 Task: Create a task  Error when trying to import/export data , assign it to team member softage.10@softage.net in the project ZirconTech and update the status of the task to  Off Track , set the priority of the task to Medium.
Action: Mouse moved to (53, 306)
Screenshot: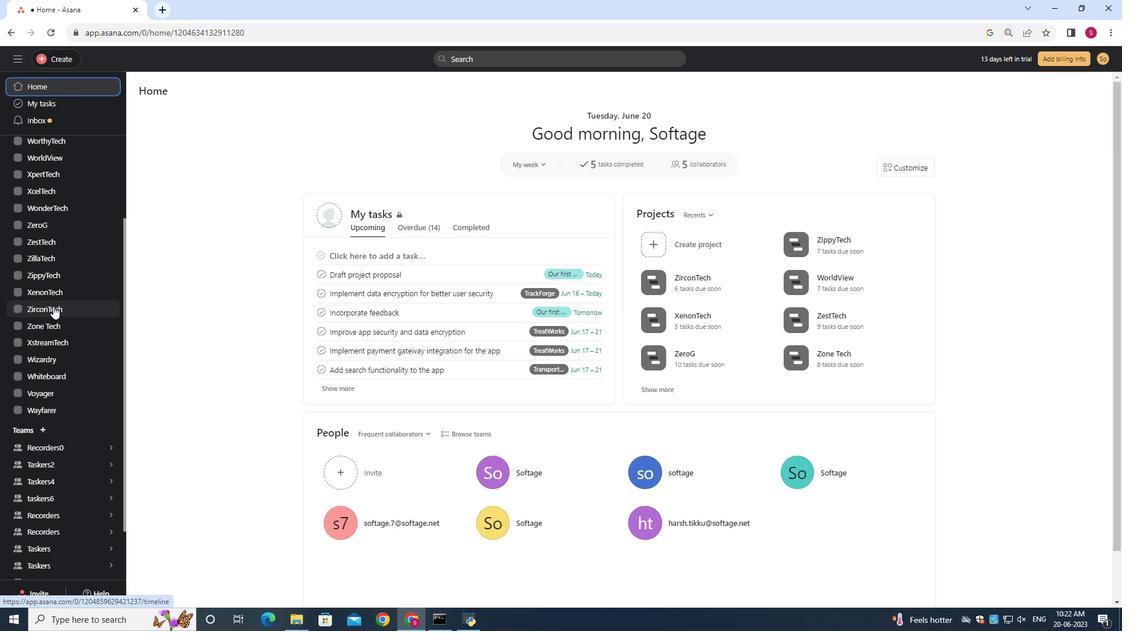 
Action: Mouse pressed left at (53, 306)
Screenshot: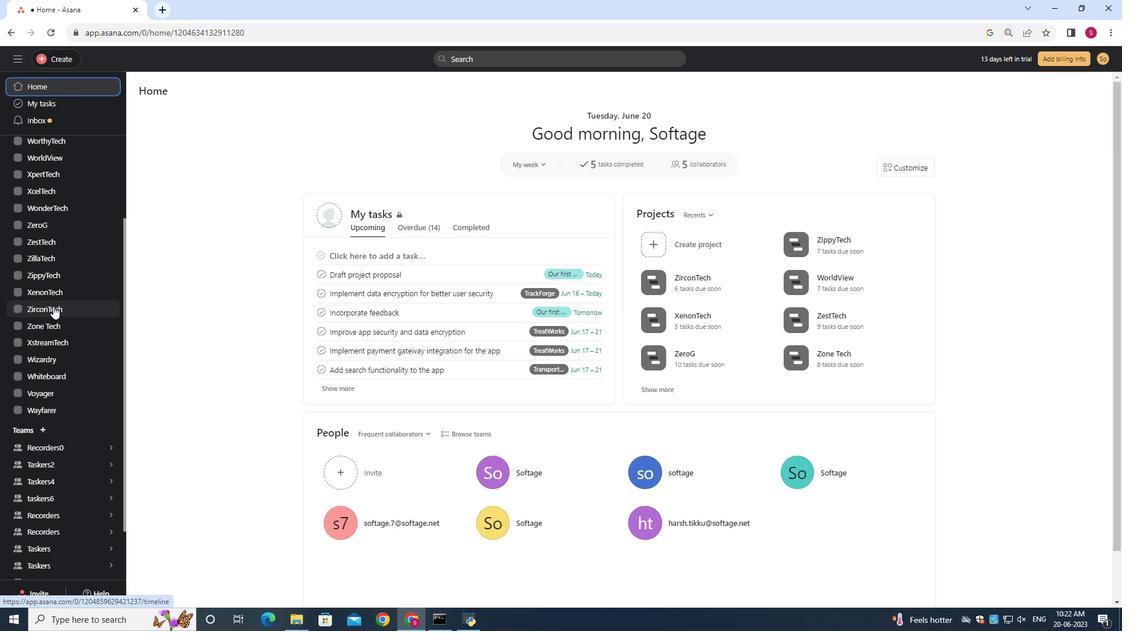 
Action: Mouse moved to (158, 141)
Screenshot: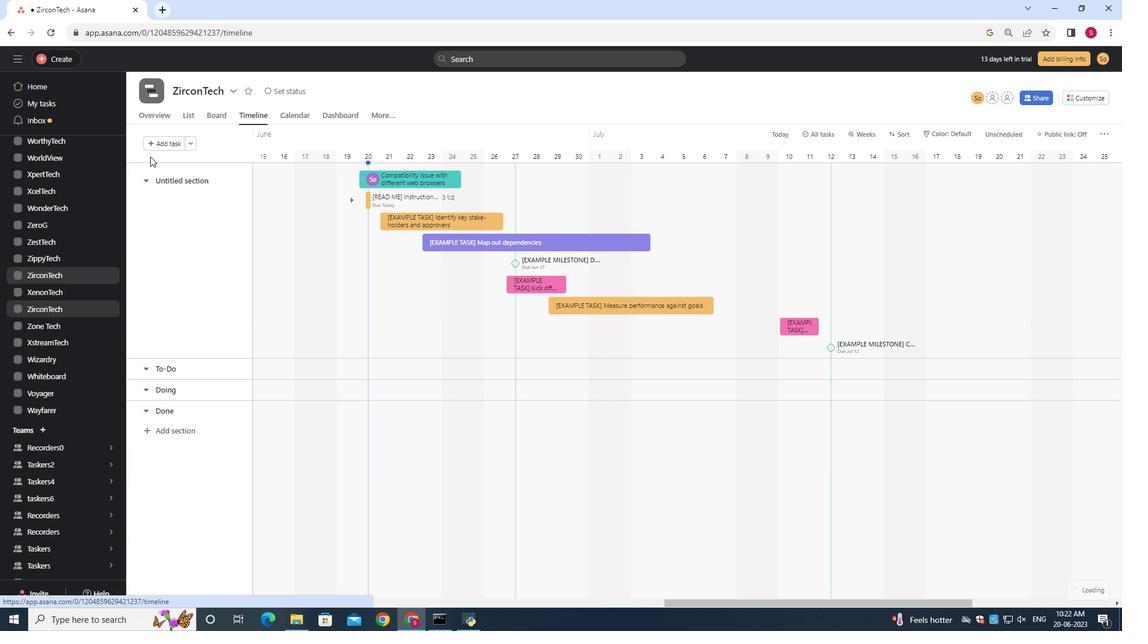 
Action: Mouse pressed left at (158, 141)
Screenshot: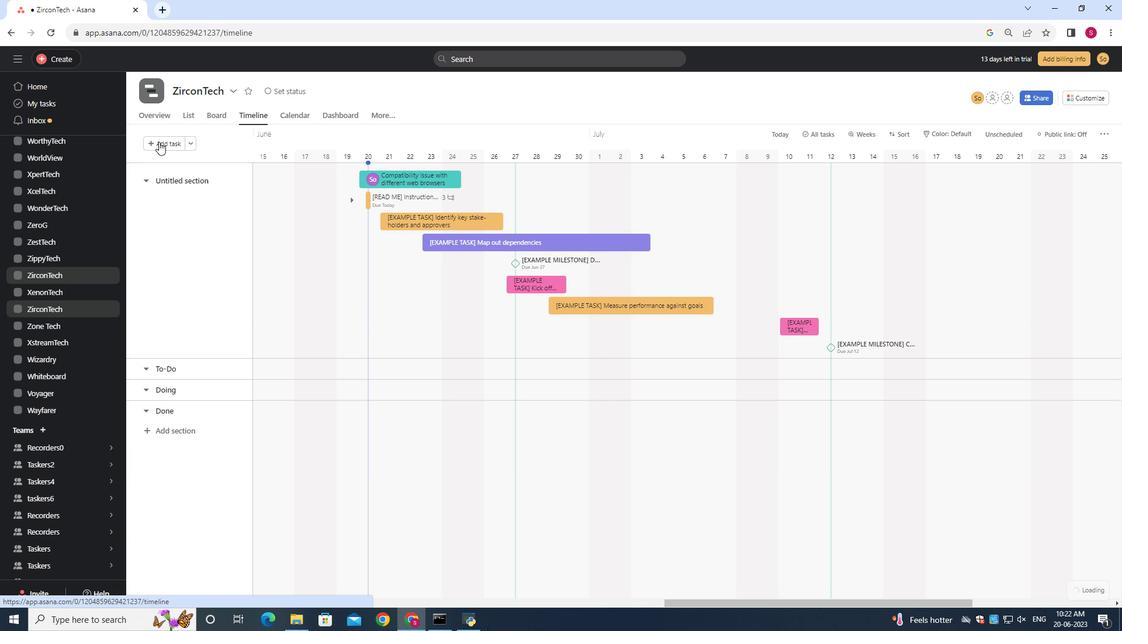 
Action: Key pressed <Key.shift>Error<Key.space><Key.shift><Key.shift><Key.shift><Key.shift><Key.shift><Key.shift><Key.shift><Key.shift><Key.shift><Key.shift><Key.shift><Key.shift><Key.shift>when<Key.space>trying<Key.space>to<Key.space>import/export<Key.space>data<Key.space>
Screenshot: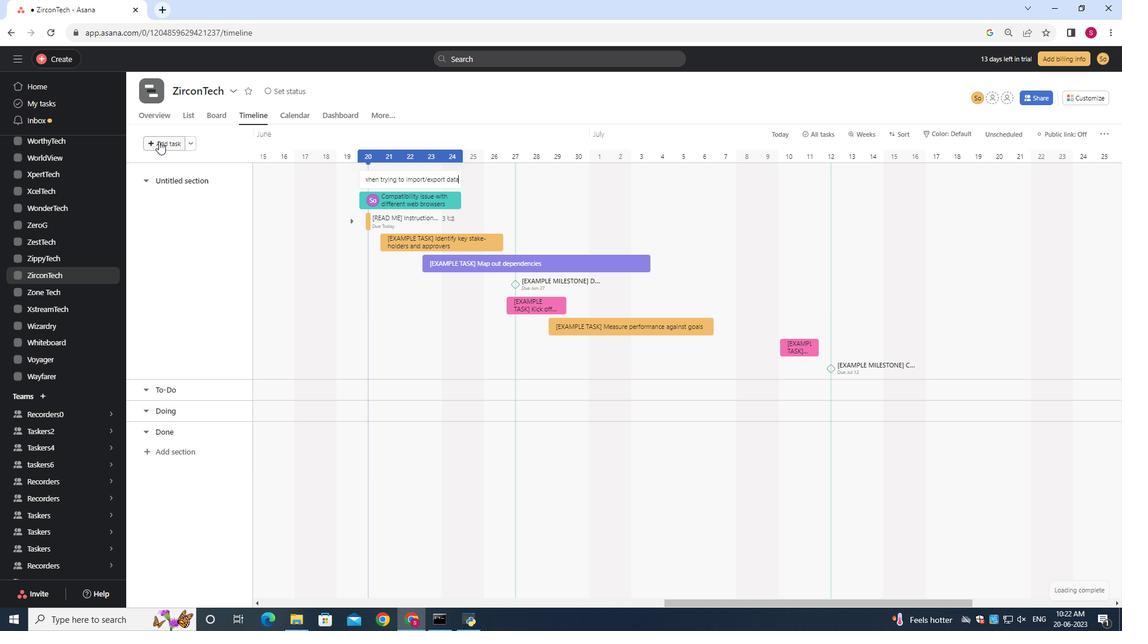 
Action: Mouse moved to (403, 177)
Screenshot: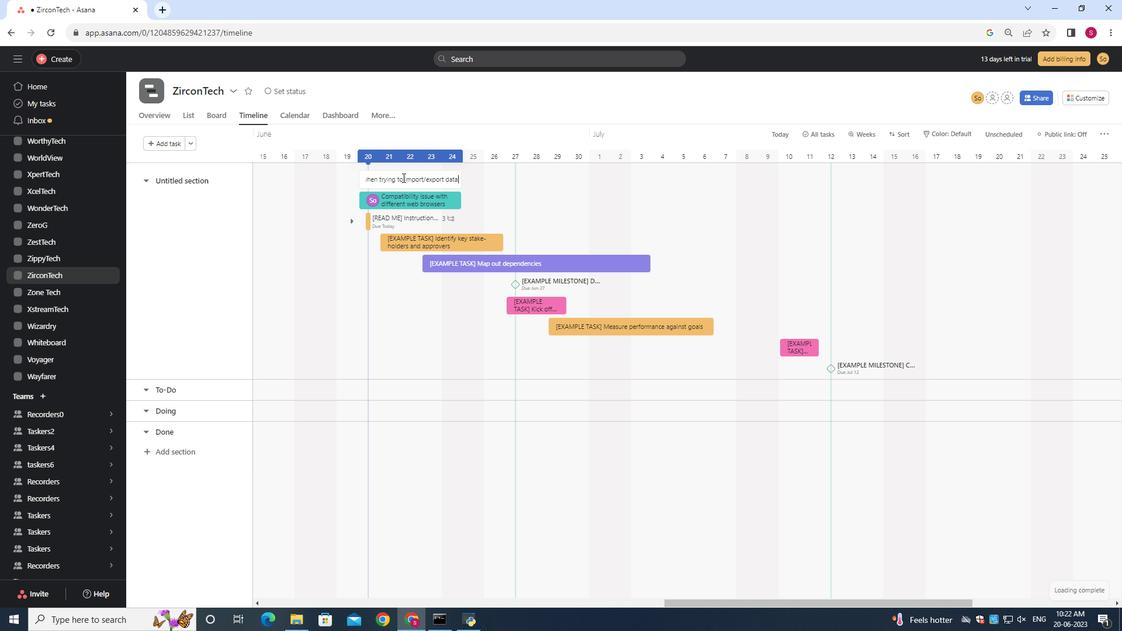 
Action: Mouse pressed left at (403, 177)
Screenshot: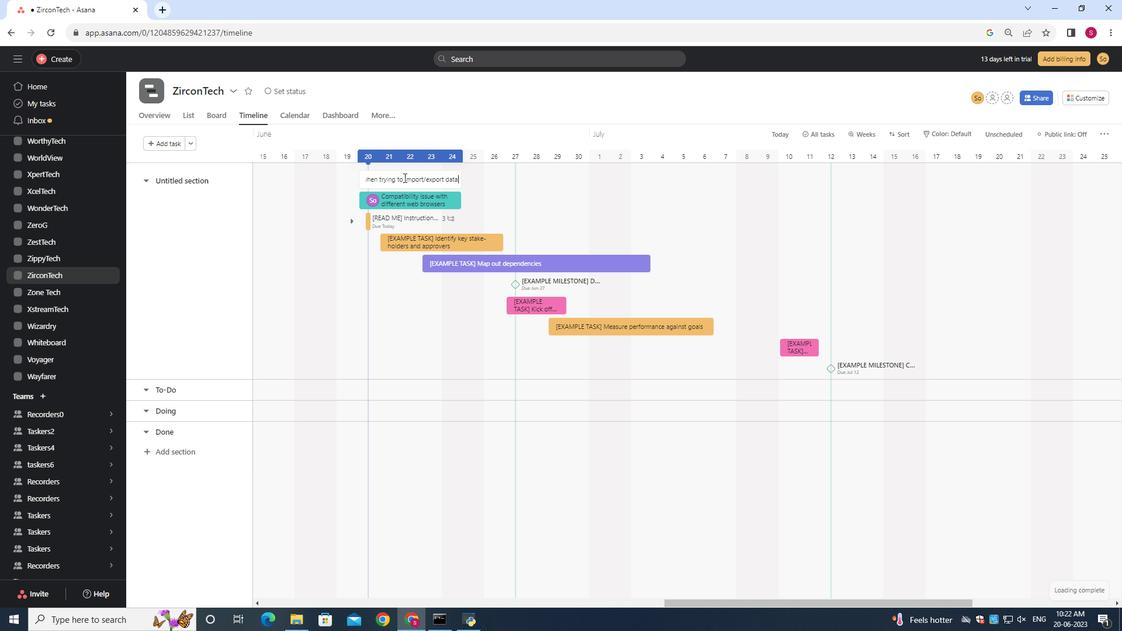 
Action: Mouse moved to (877, 190)
Screenshot: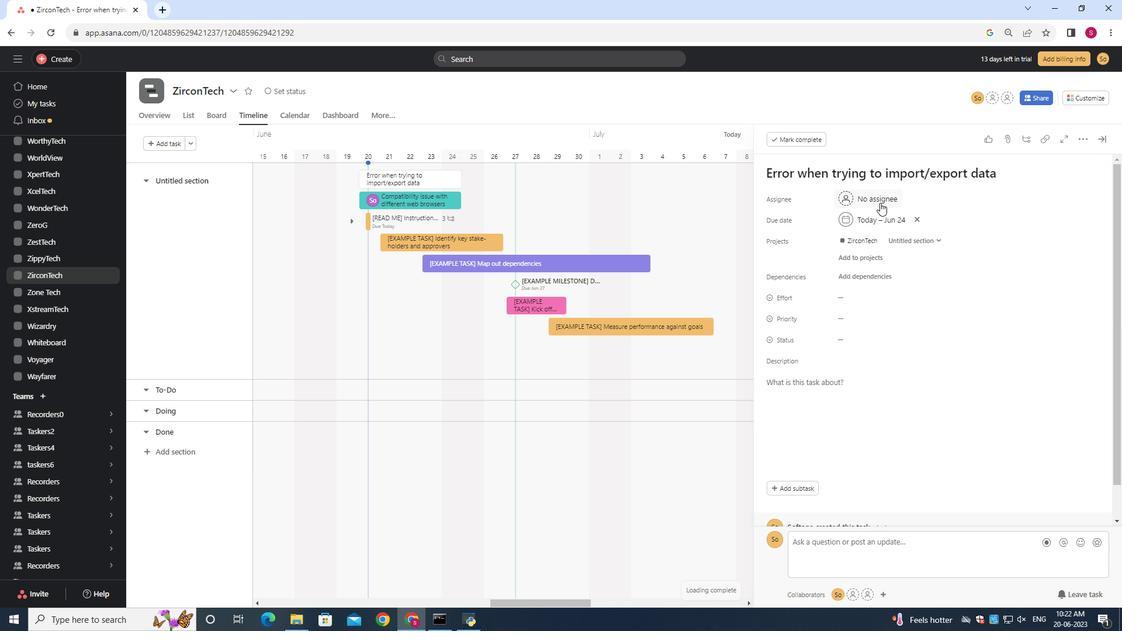 
Action: Mouse pressed left at (877, 190)
Screenshot: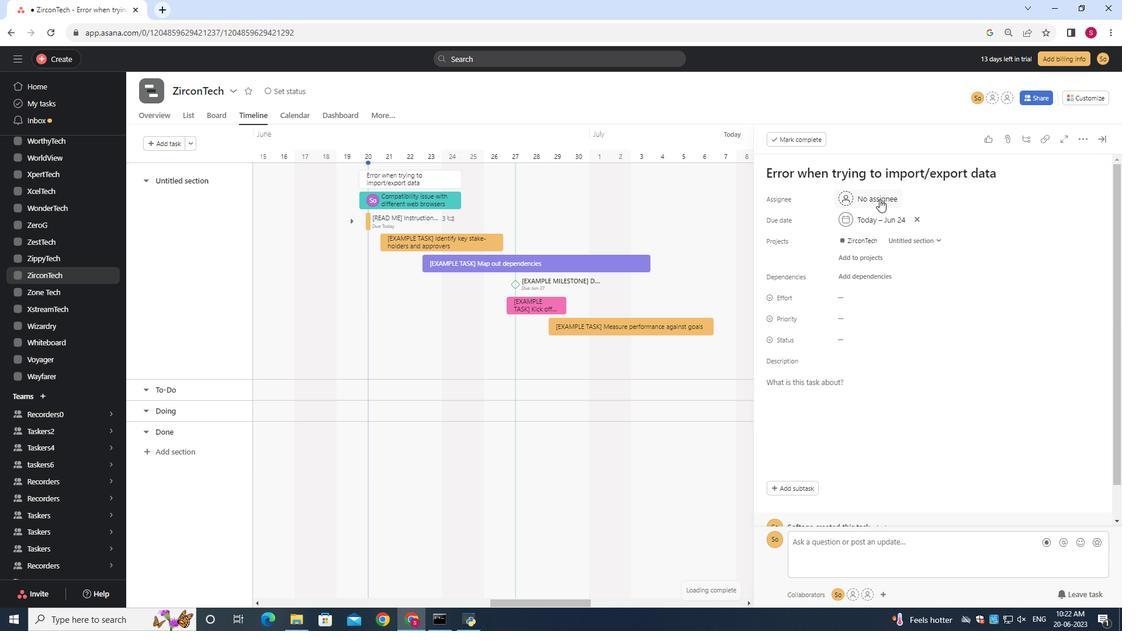 
Action: Mouse moved to (877, 190)
Screenshot: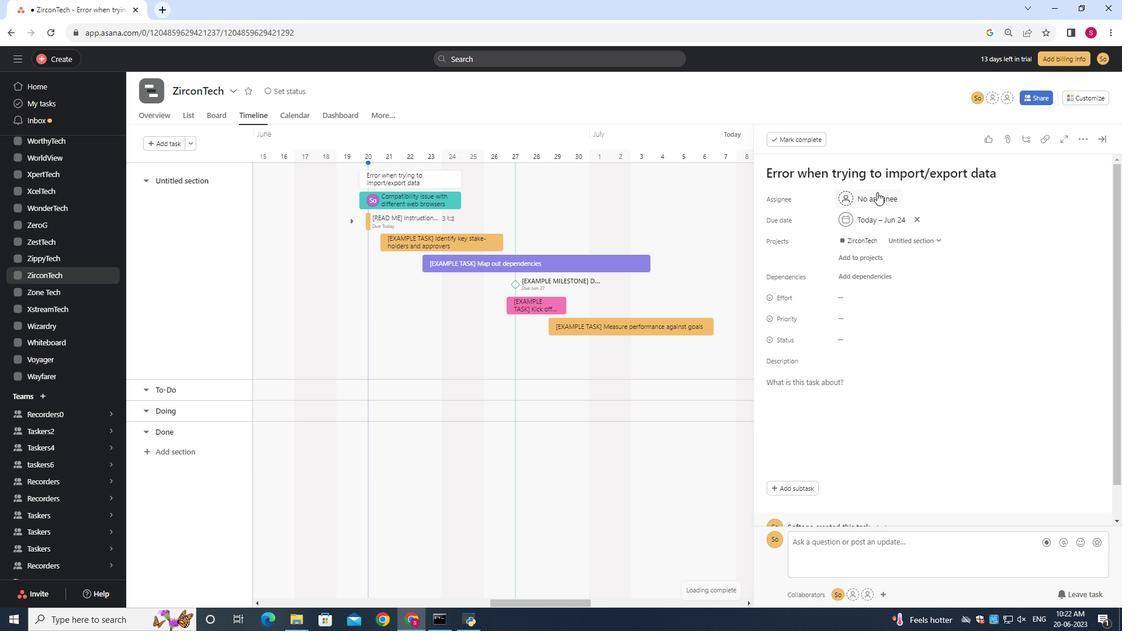 
Action: Key pressed softage.10<Key.shift>@softage.net
Screenshot: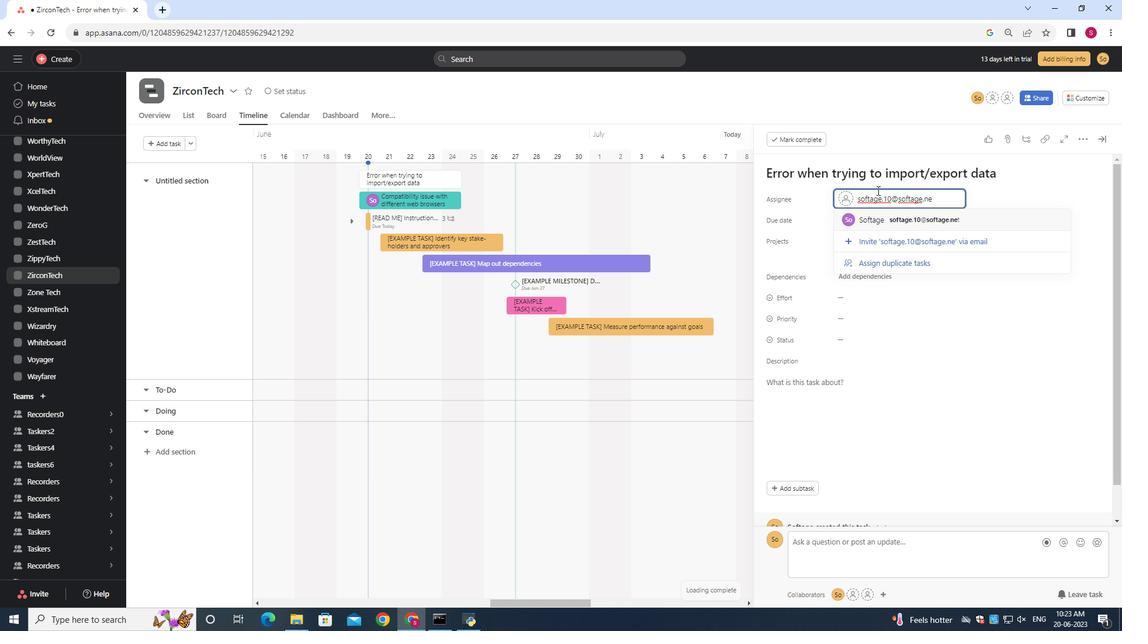 
Action: Mouse moved to (908, 214)
Screenshot: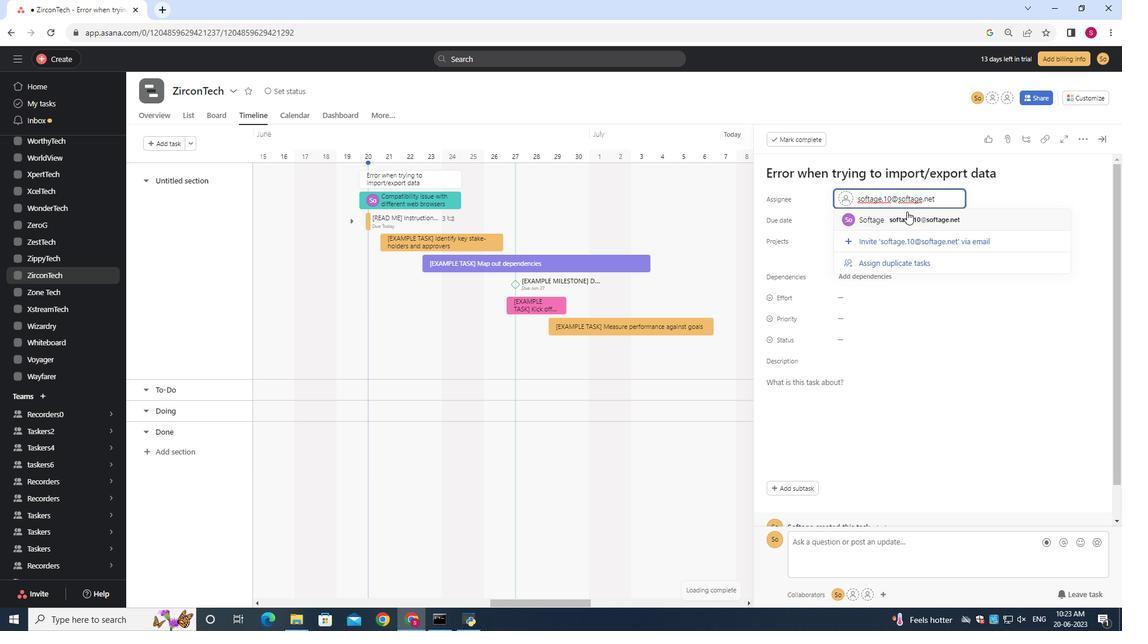 
Action: Mouse pressed left at (908, 214)
Screenshot: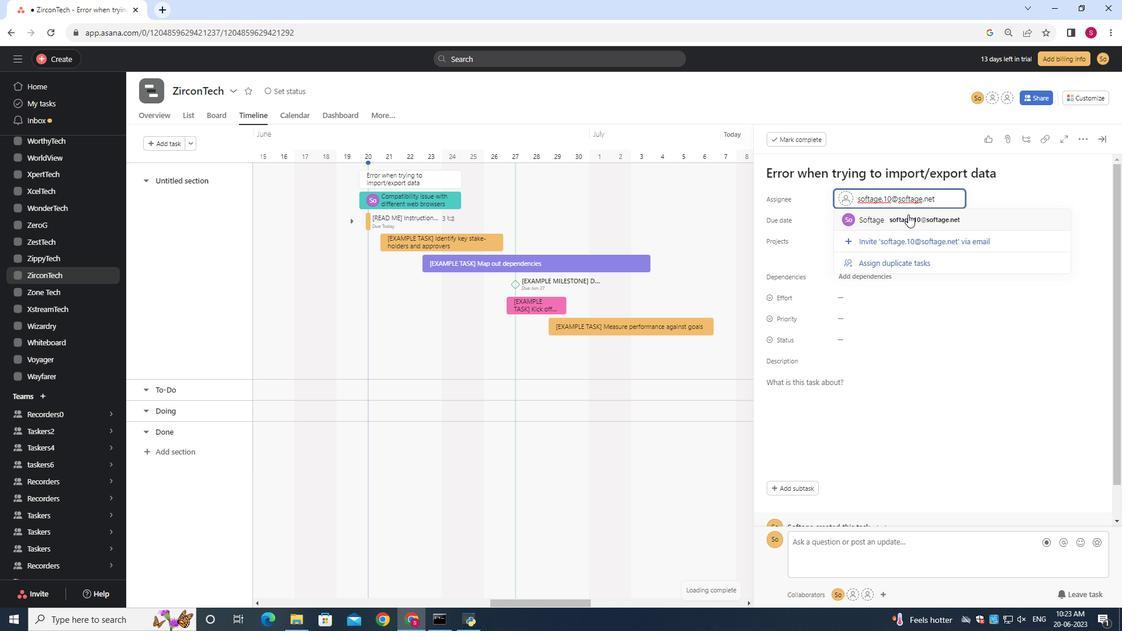 
Action: Mouse moved to (842, 339)
Screenshot: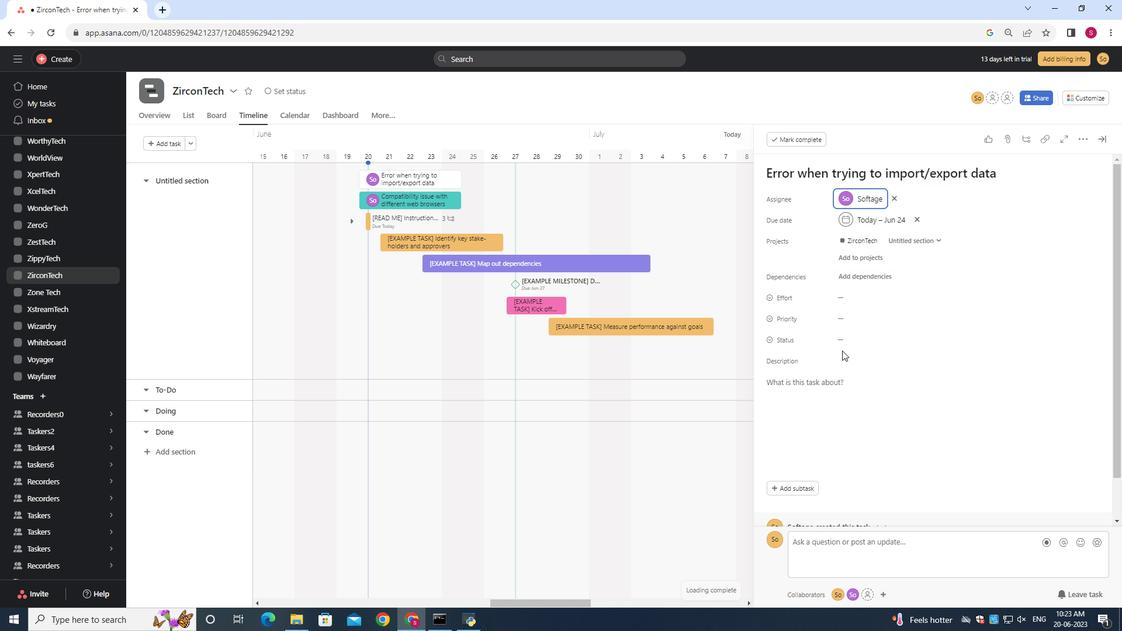 
Action: Mouse pressed left at (842, 339)
Screenshot: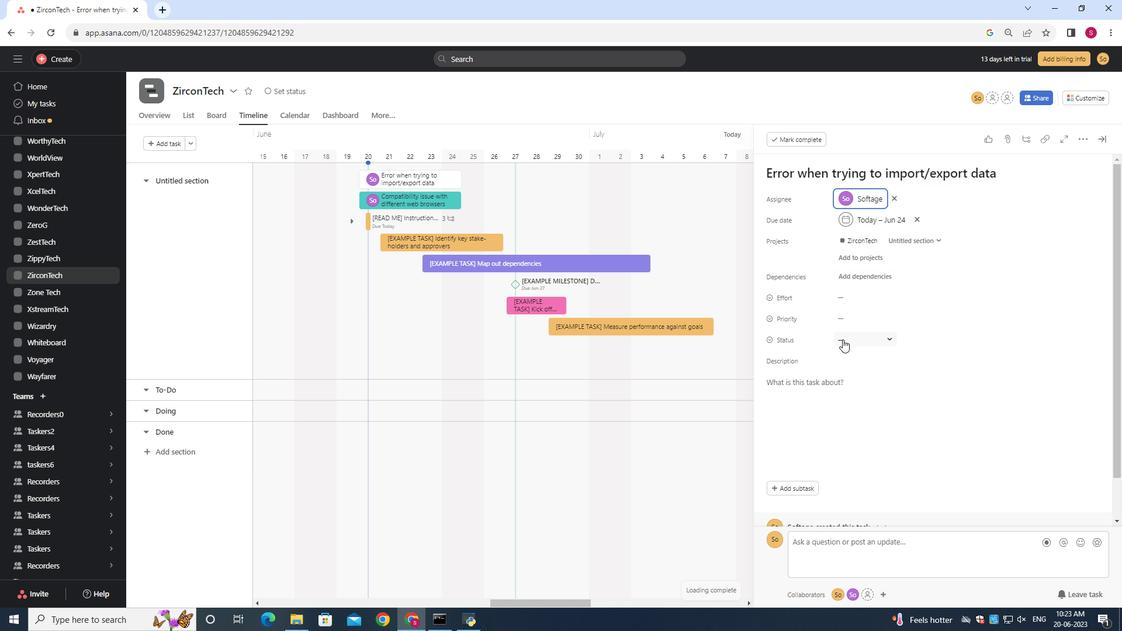 
Action: Mouse moved to (865, 414)
Screenshot: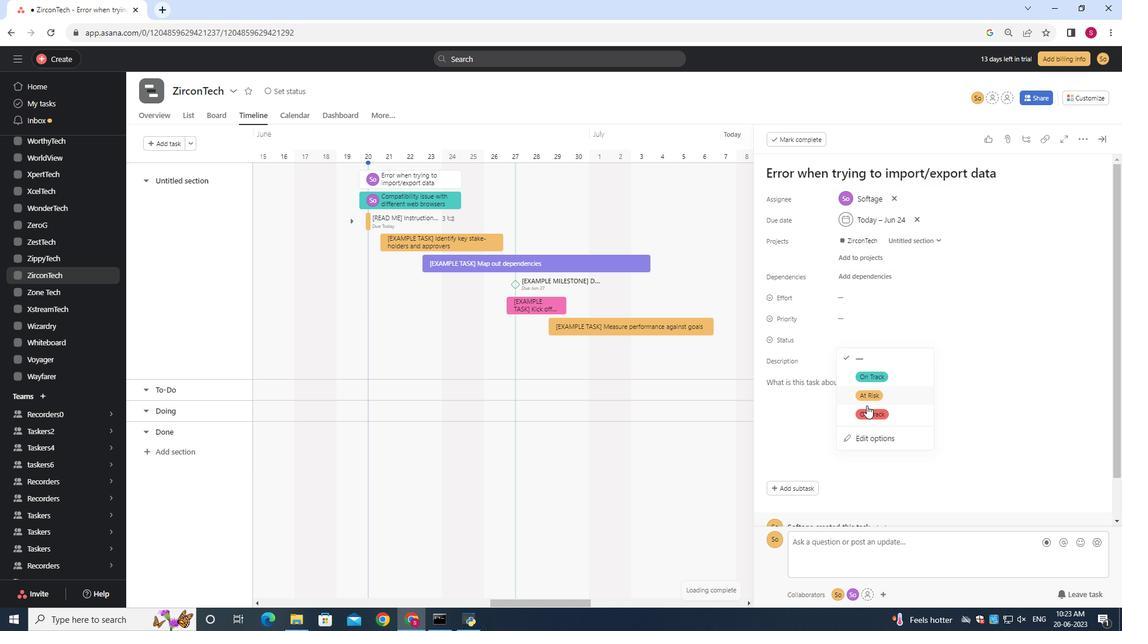 
Action: Mouse pressed left at (865, 414)
Screenshot: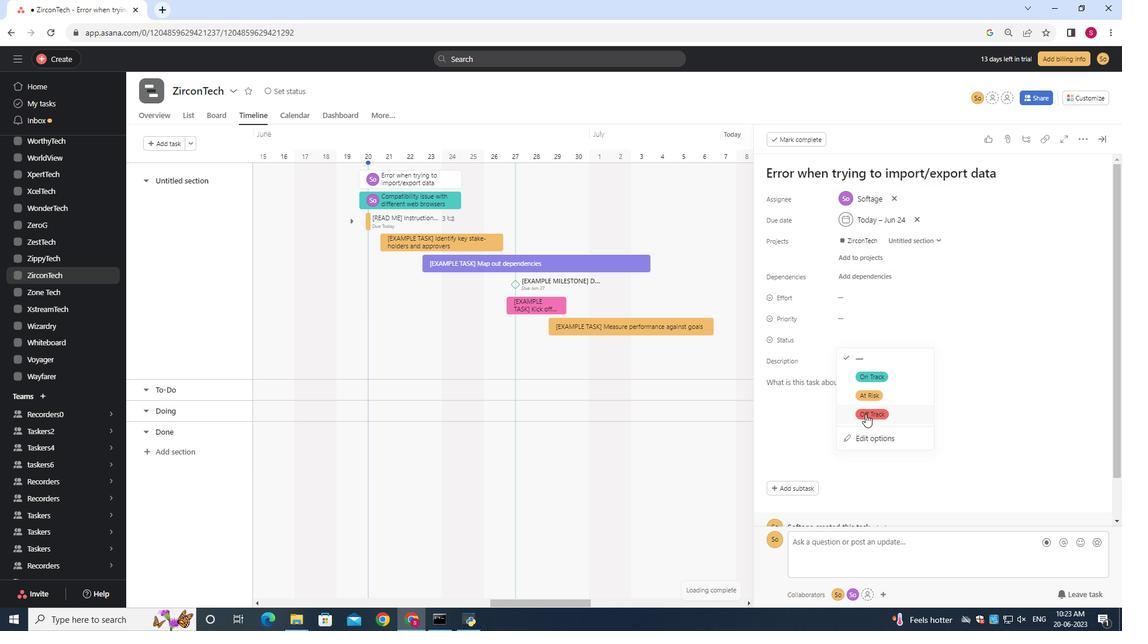 
Action: Mouse moved to (847, 319)
Screenshot: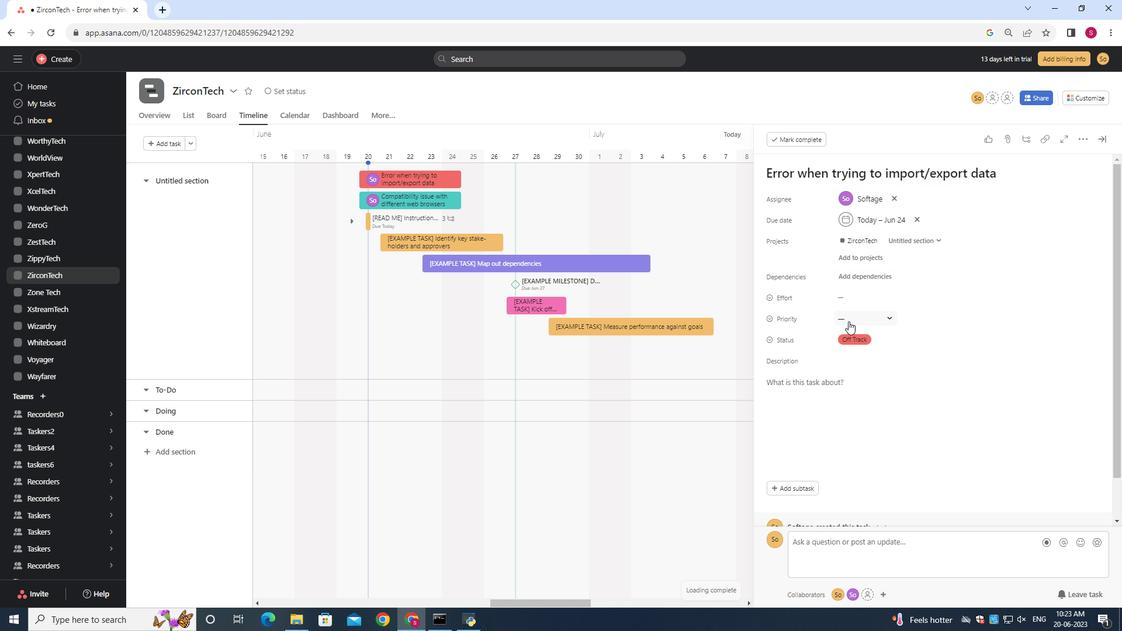 
Action: Mouse pressed left at (847, 319)
Screenshot: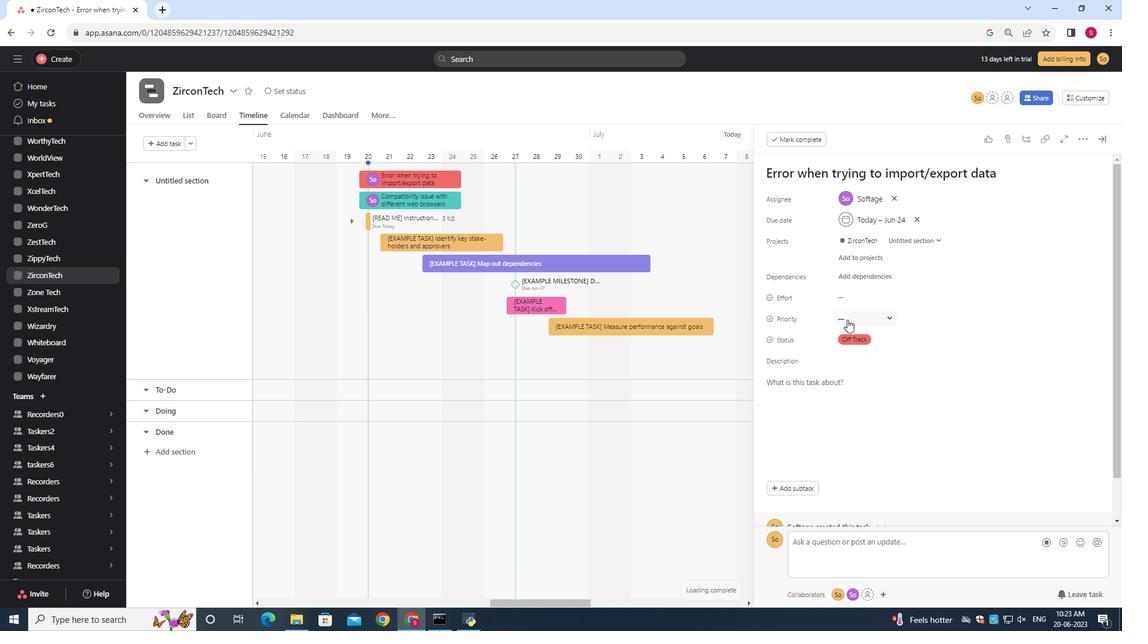 
Action: Mouse moved to (862, 365)
Screenshot: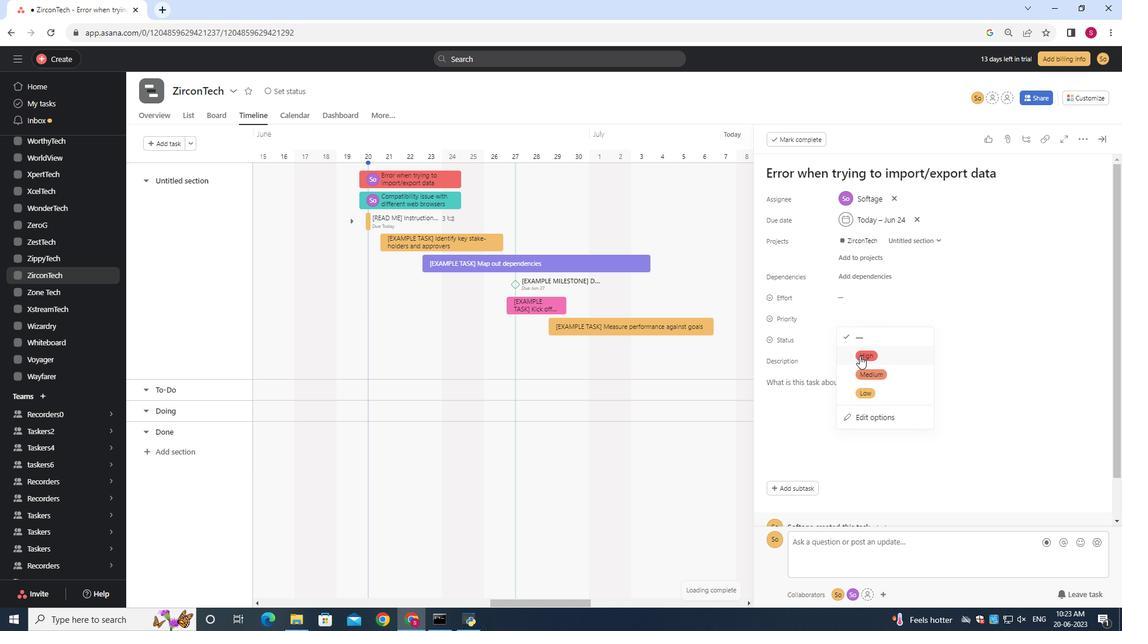 
Action: Mouse pressed left at (862, 365)
Screenshot: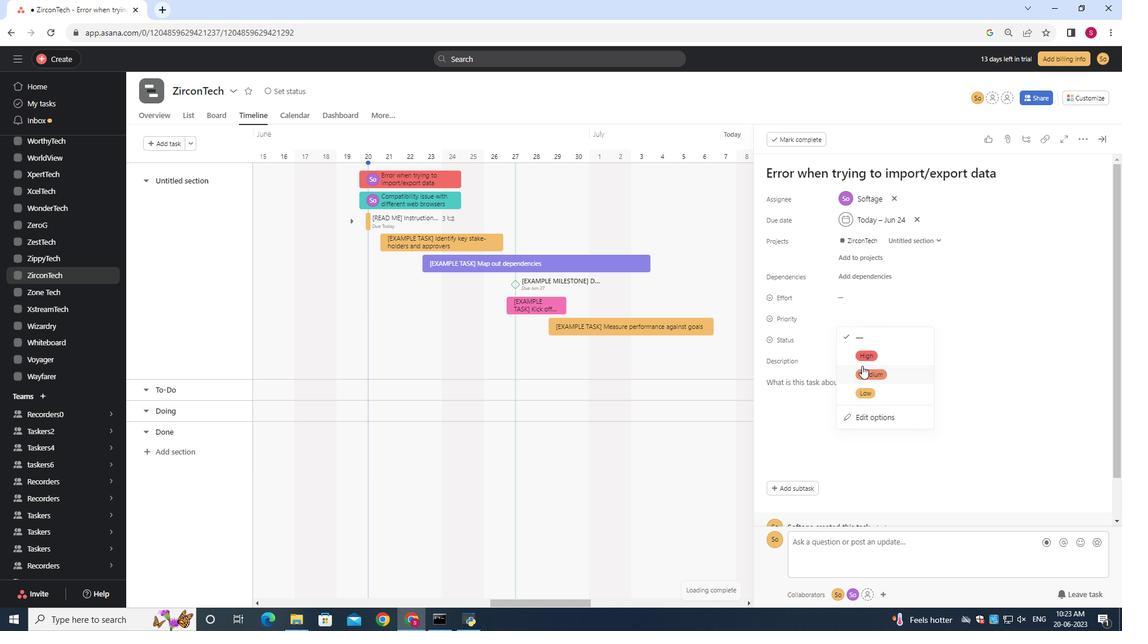 
Action: Mouse moved to (856, 317)
Screenshot: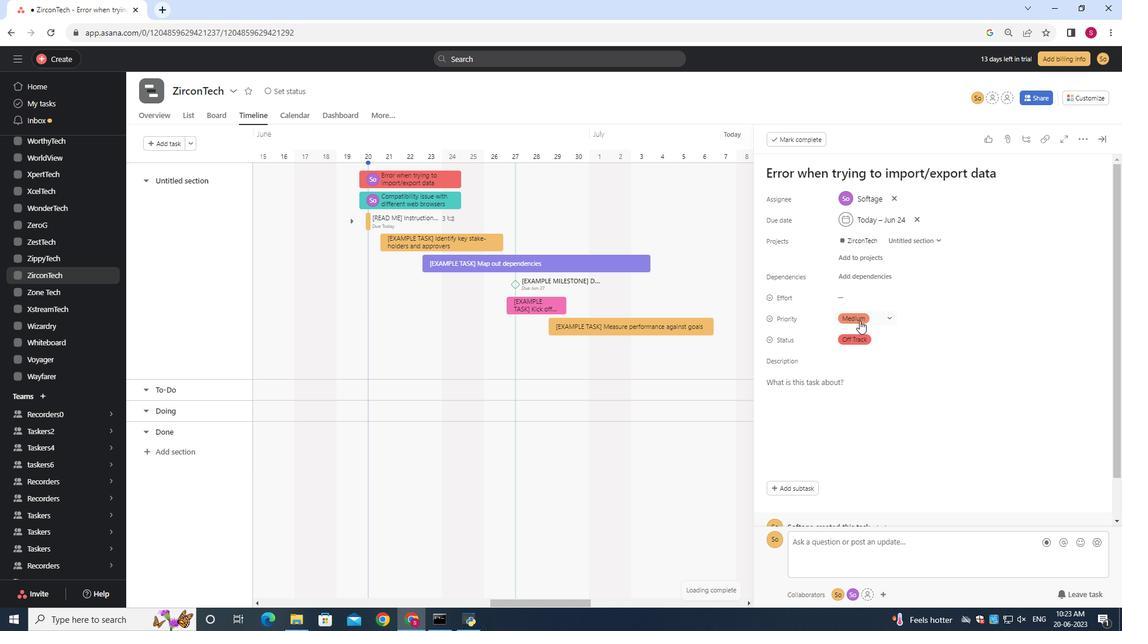 
